 Task: Explore the best walking routes in Manhattan, New York City.
Action: Mouse moved to (215, 54)
Screenshot: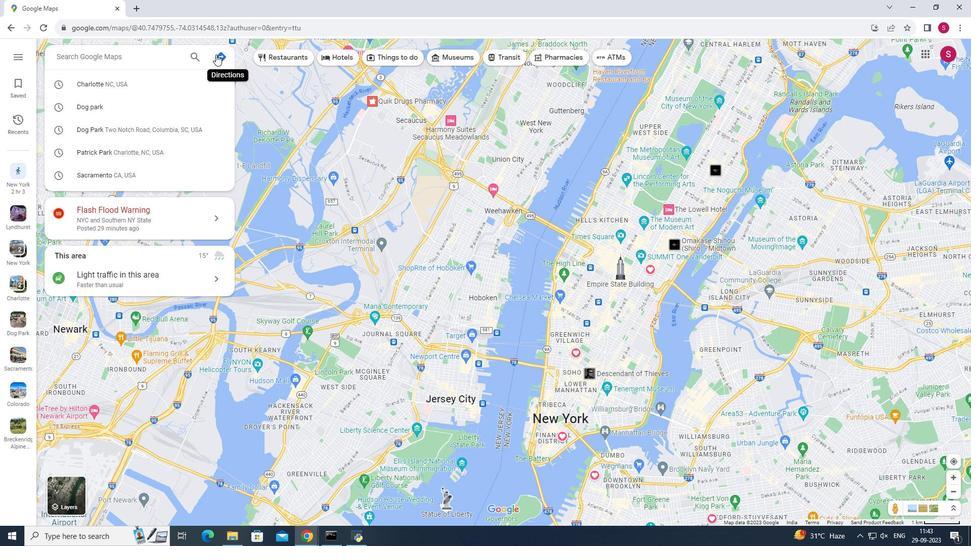
Action: Mouse pressed left at (215, 54)
Screenshot: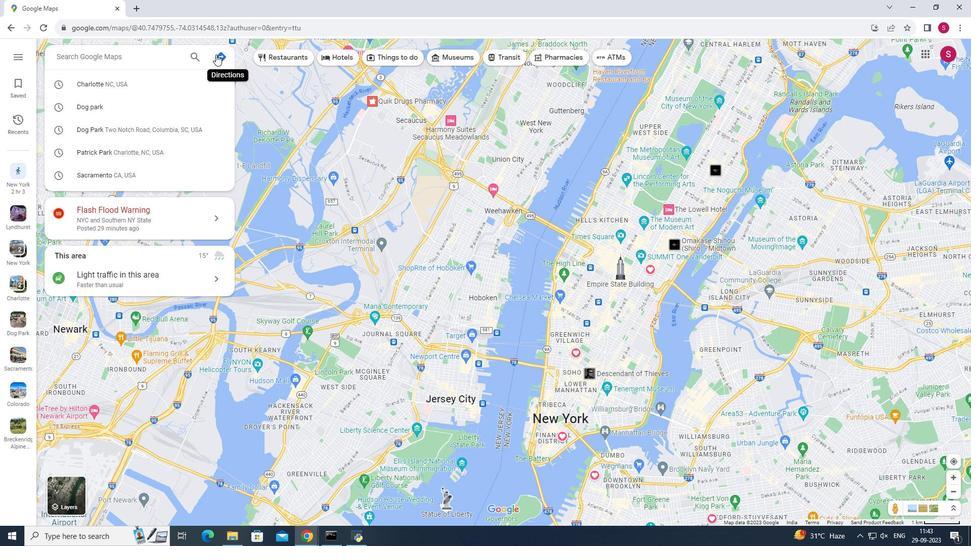 
Action: Mouse moved to (135, 81)
Screenshot: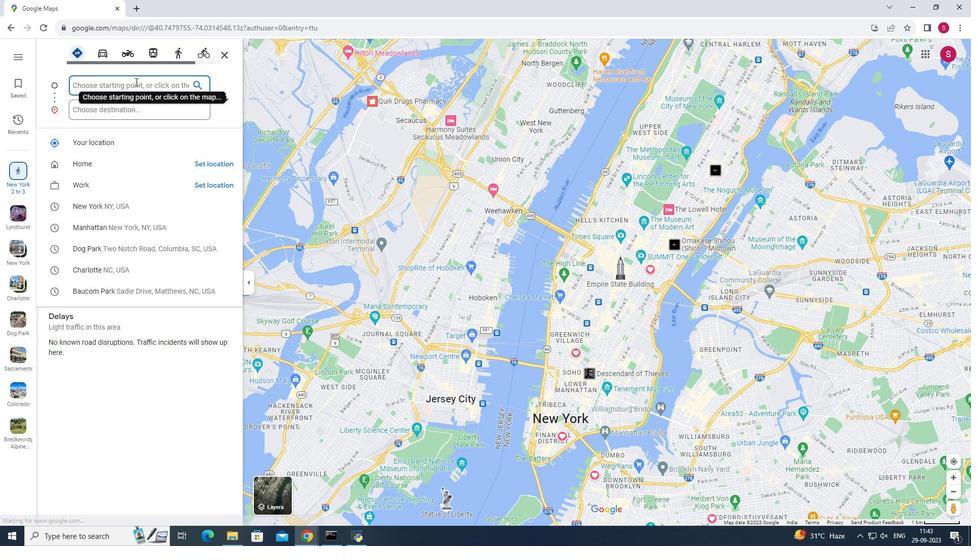
Action: Mouse pressed left at (135, 81)
Screenshot: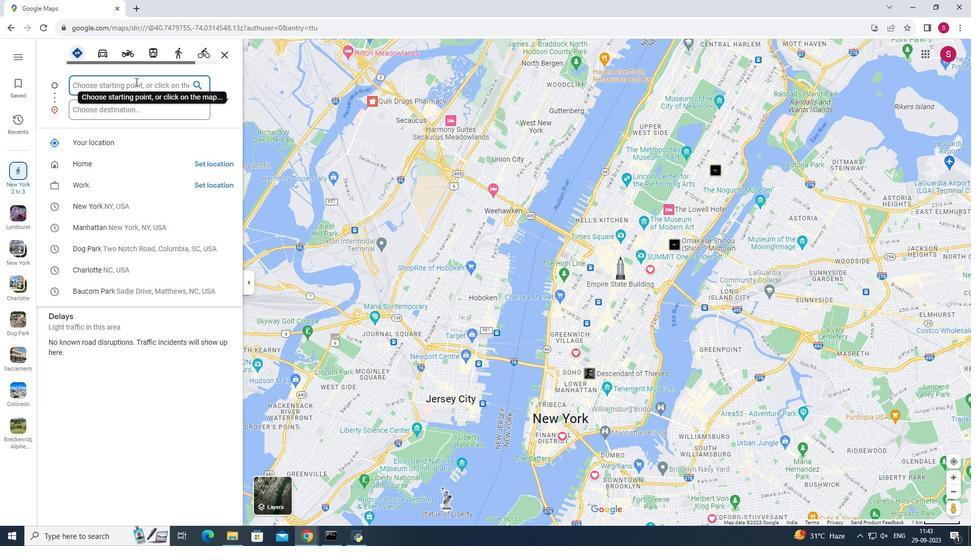 
Action: Mouse moved to (136, 82)
Screenshot: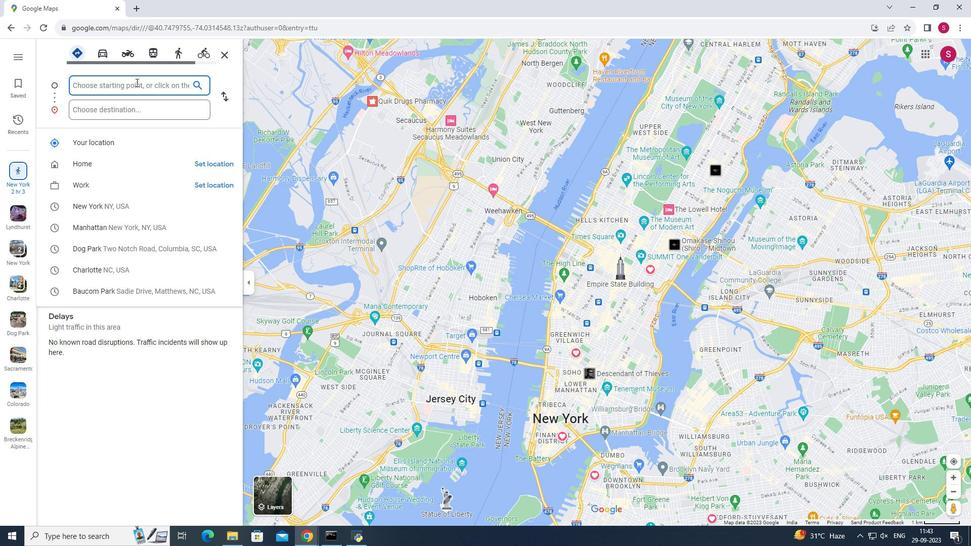 
Action: Key pressed <Key.shift><Key.shift><Key.shift><Key.shift>Manhattan
Screenshot: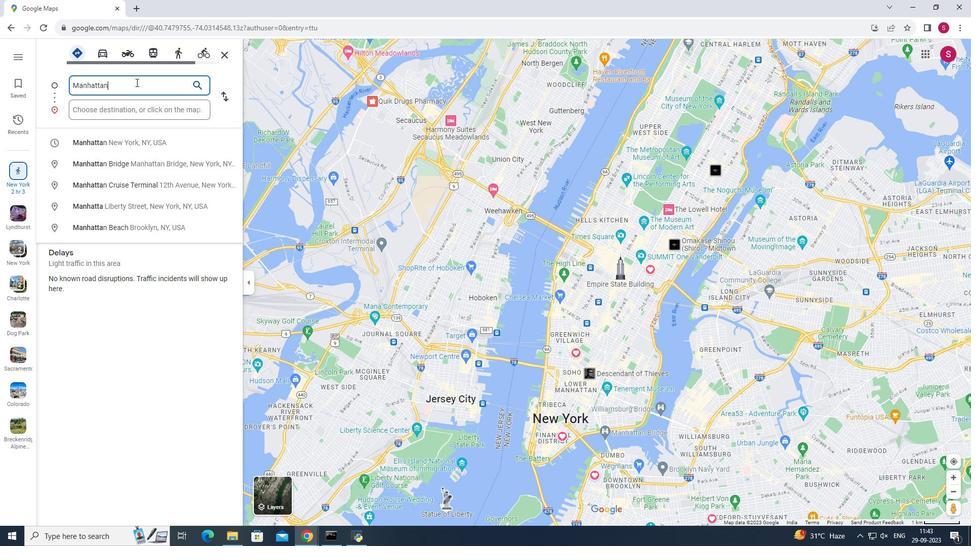 
Action: Mouse moved to (151, 108)
Screenshot: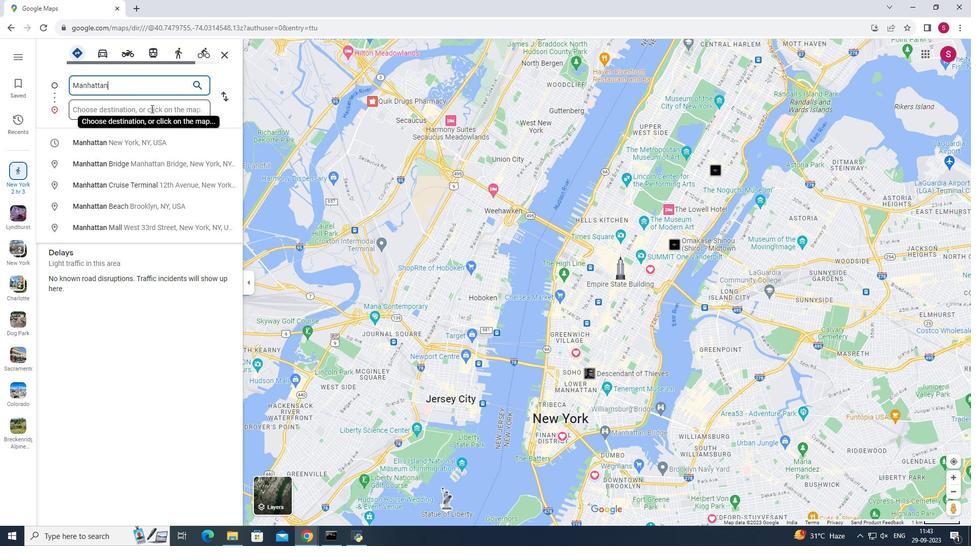 
Action: Mouse pressed left at (151, 108)
Screenshot: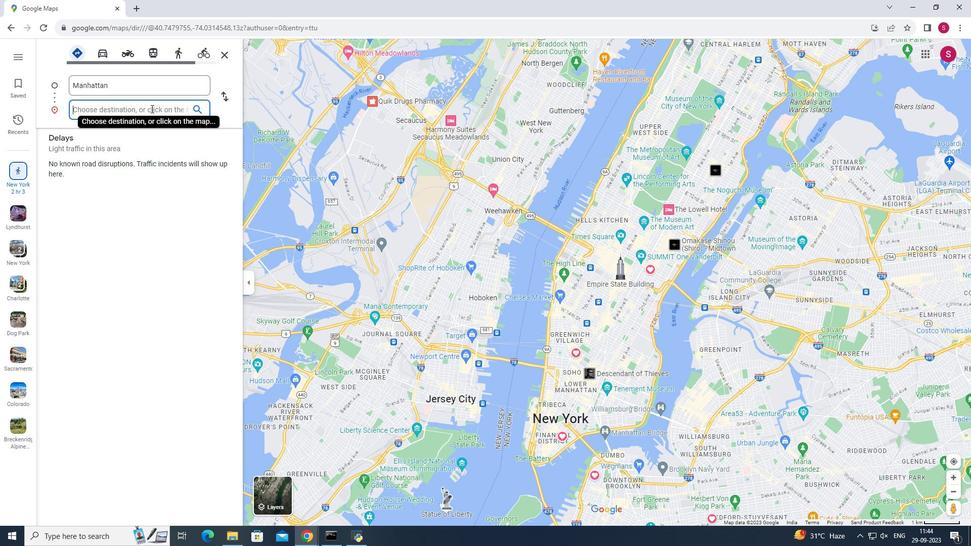 
Action: Key pressed <Key.shift>New<Key.space>york<Key.space><Key.shift>City
Screenshot: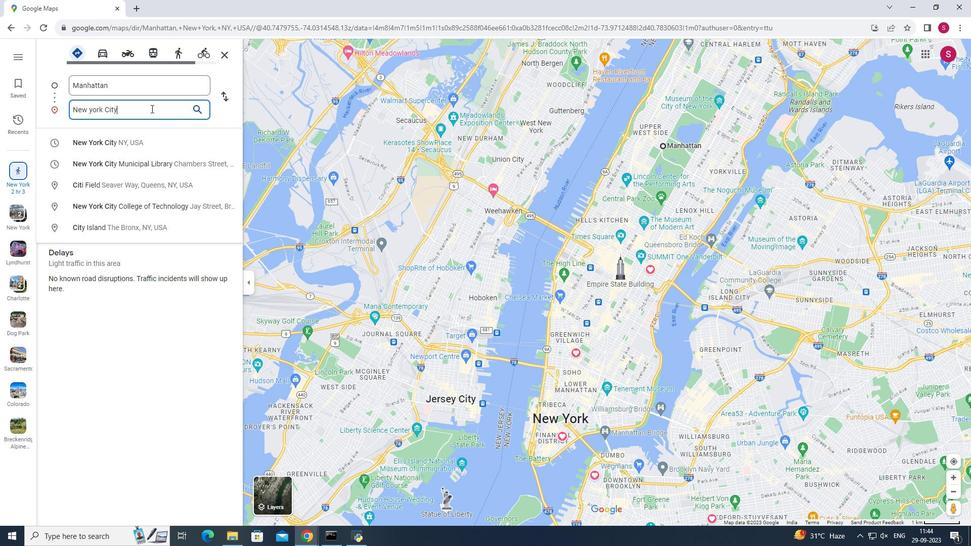
Action: Mouse moved to (136, 137)
Screenshot: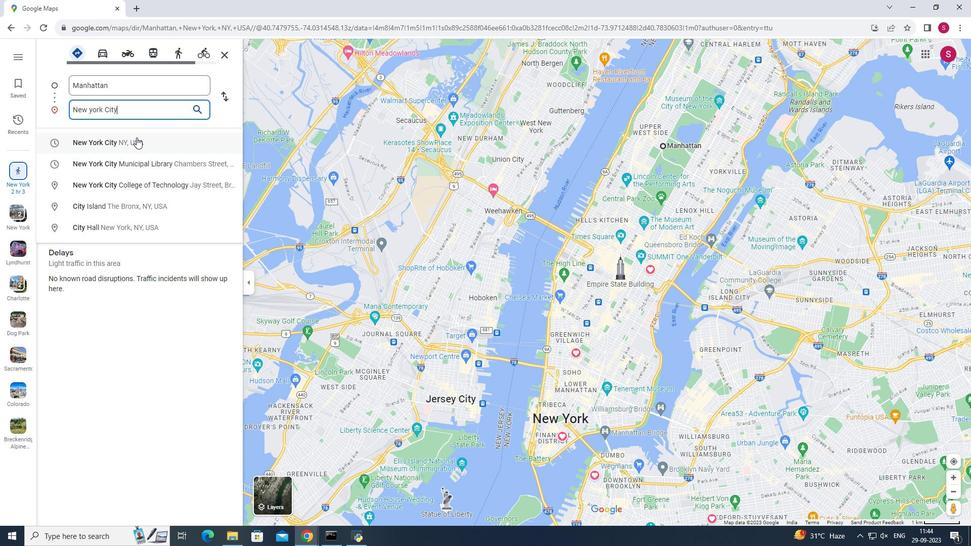 
Action: Mouse pressed left at (136, 137)
Screenshot: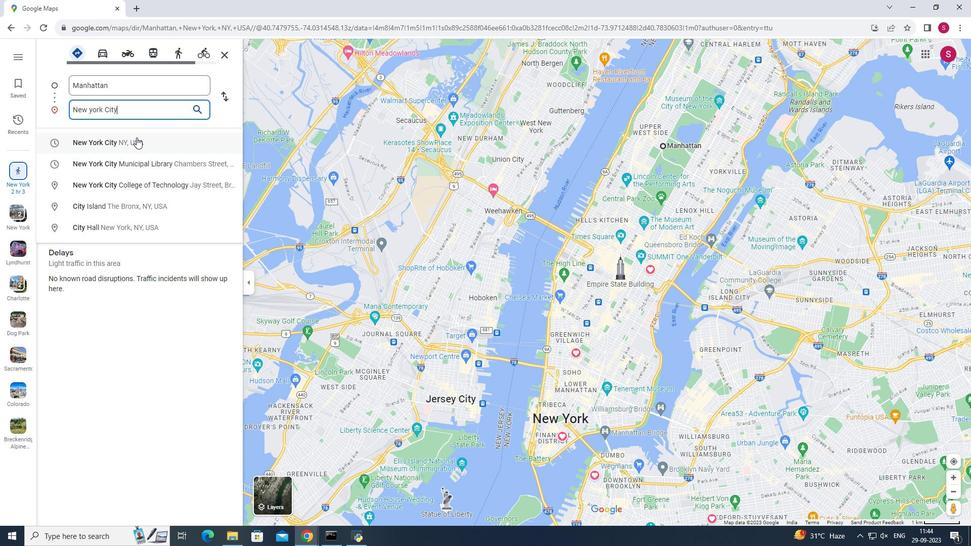 
Action: Mouse moved to (179, 56)
Screenshot: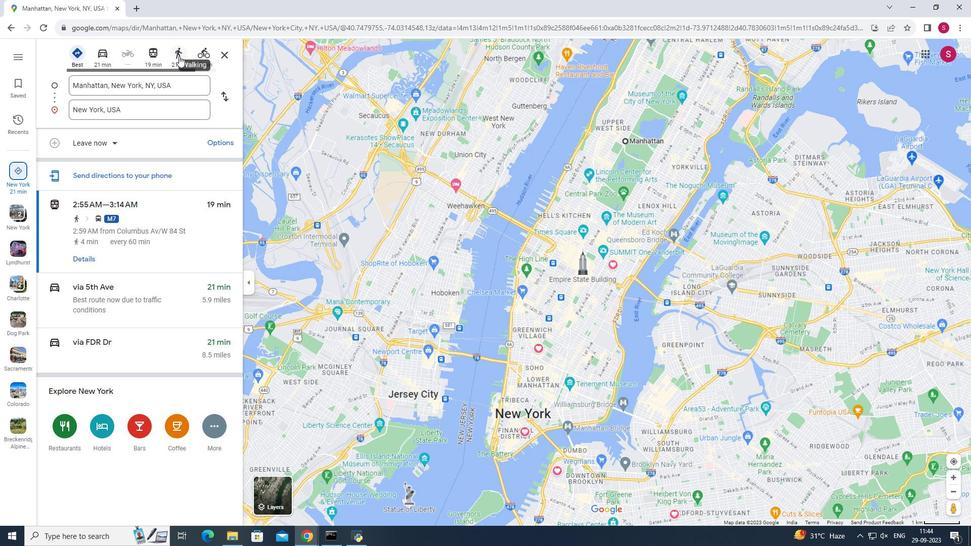 
Action: Mouse pressed left at (179, 56)
Screenshot: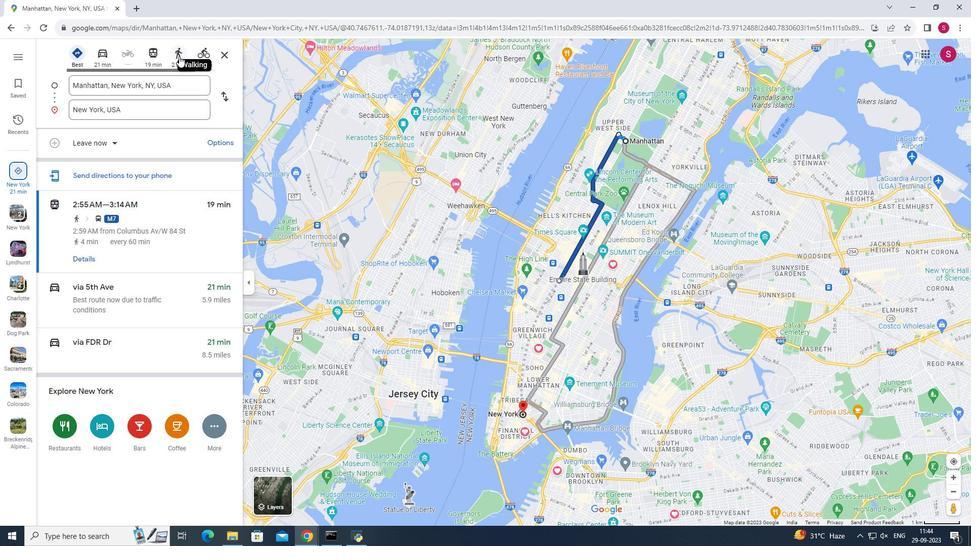 
Action: Mouse moved to (85, 261)
Screenshot: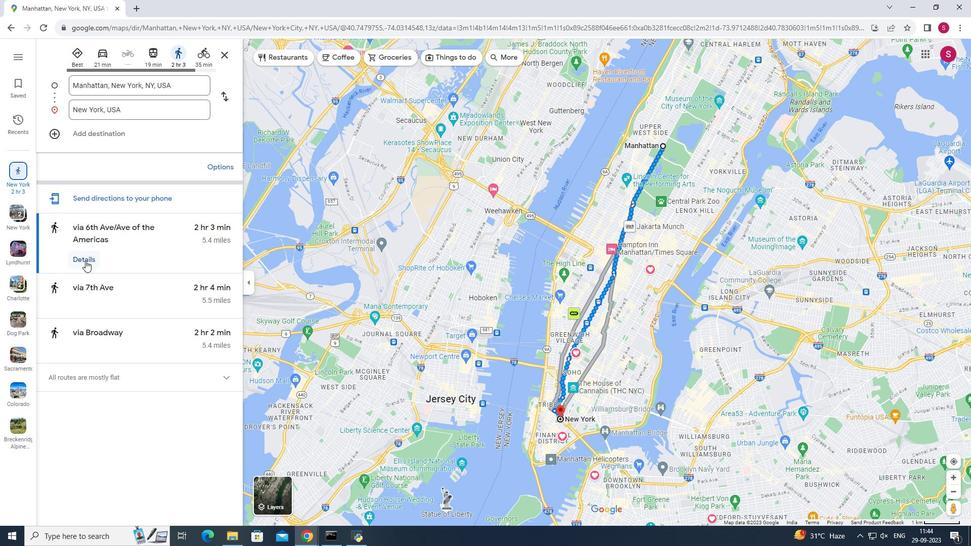 
Action: Mouse pressed left at (85, 261)
Screenshot: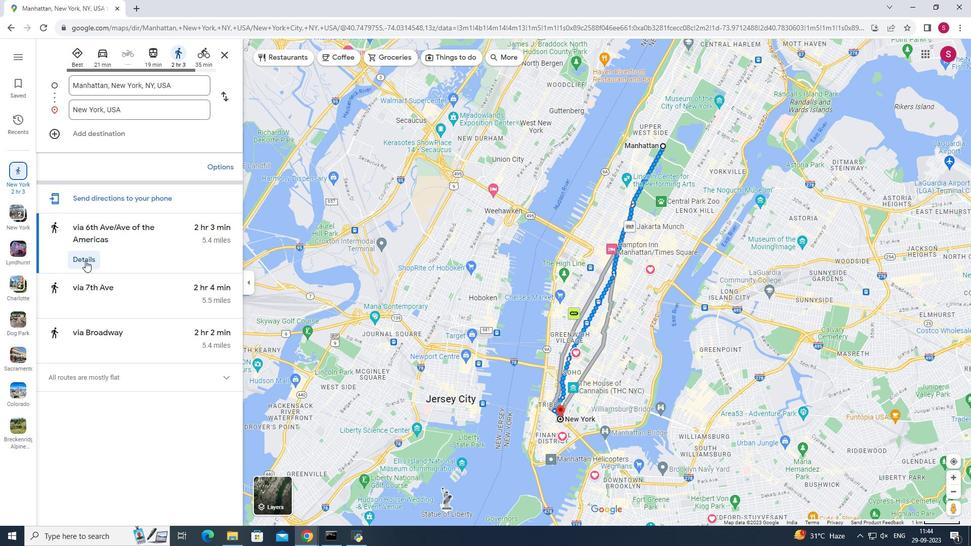 
Action: Mouse moved to (146, 250)
Screenshot: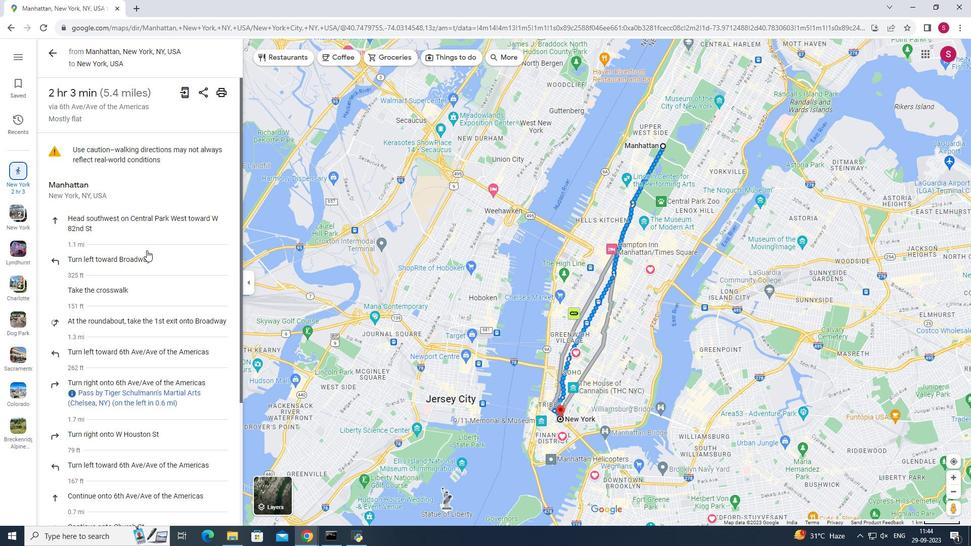 
Action: Mouse scrolled (146, 249) with delta (0, 0)
Screenshot: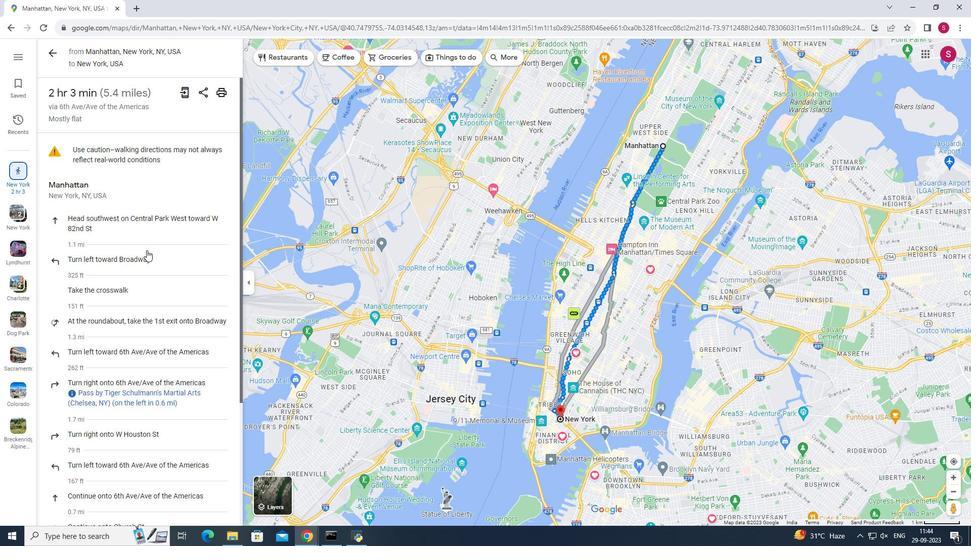 
Action: Mouse scrolled (146, 249) with delta (0, 0)
Screenshot: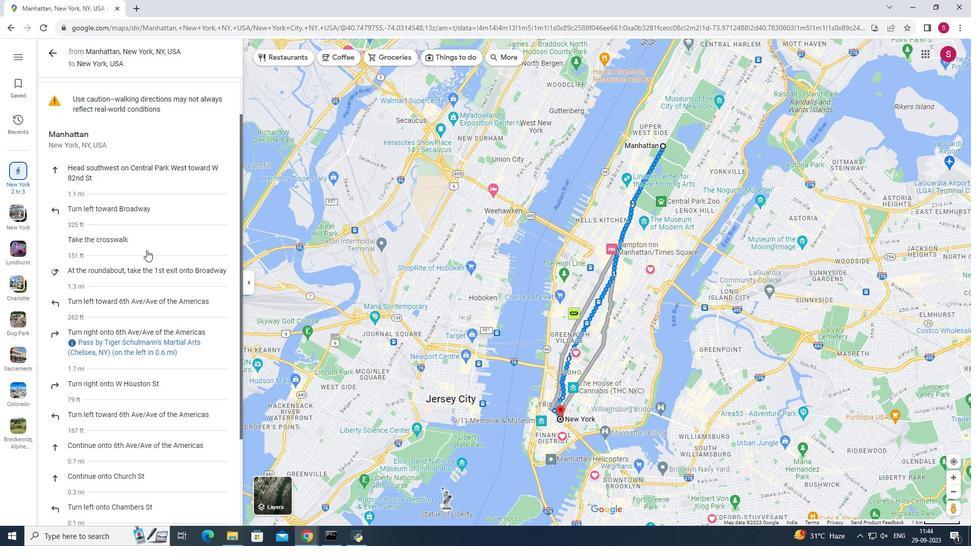 
Action: Mouse moved to (158, 250)
Screenshot: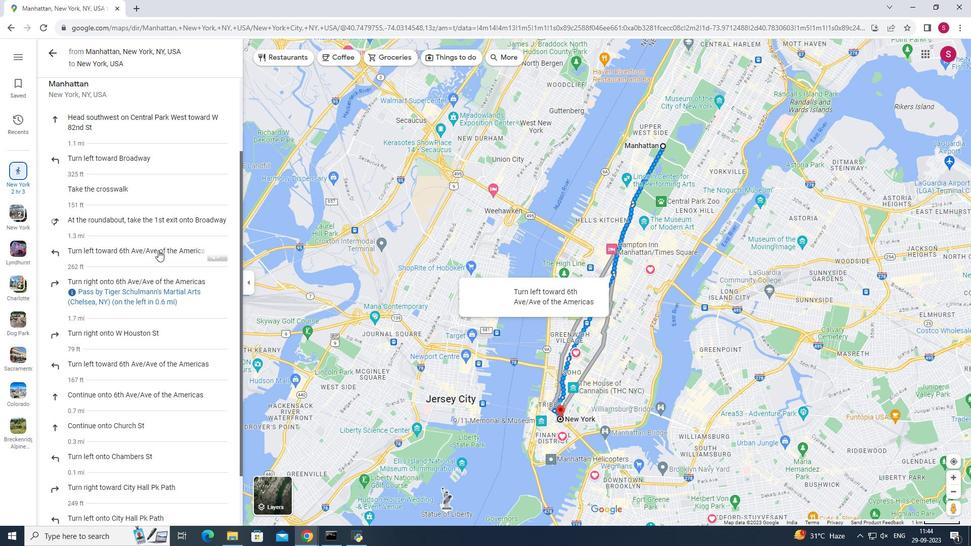 
Action: Mouse scrolled (158, 249) with delta (0, 0)
Screenshot: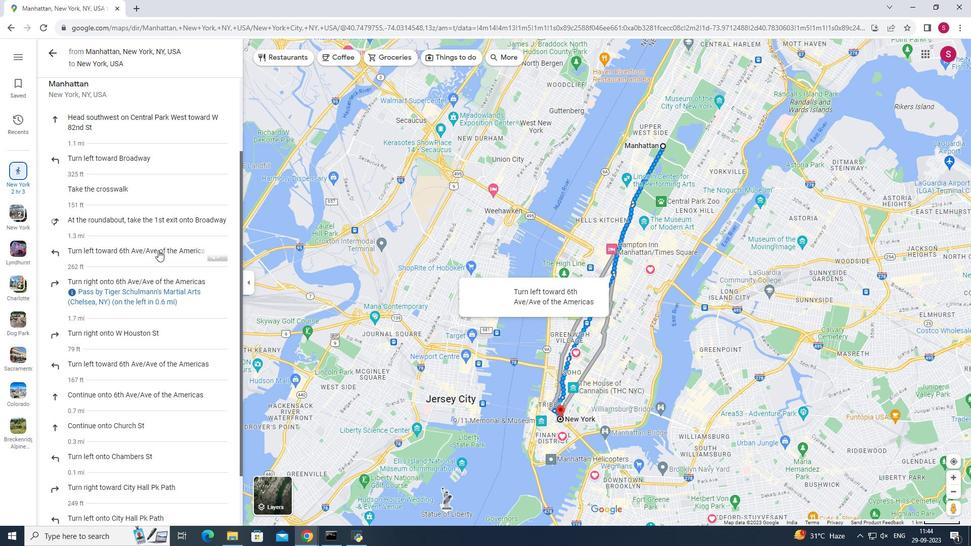 
Action: Mouse scrolled (158, 249) with delta (0, 0)
Screenshot: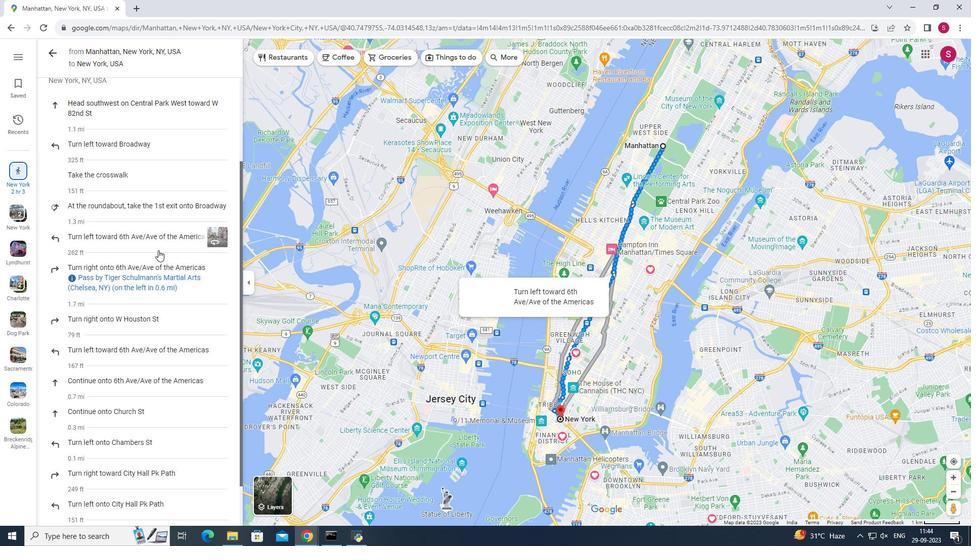
Action: Mouse scrolled (158, 249) with delta (0, 0)
Screenshot: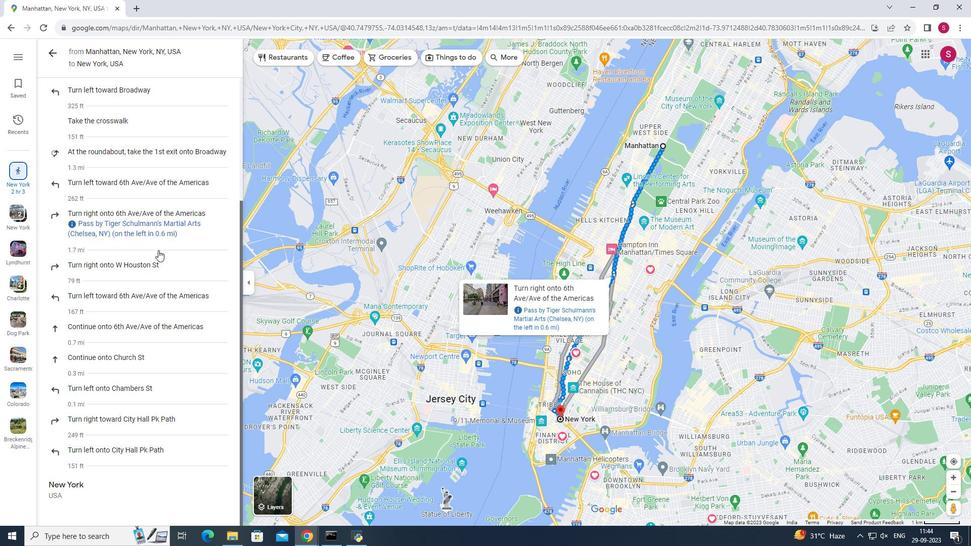 
Action: Mouse scrolled (158, 249) with delta (0, 0)
Screenshot: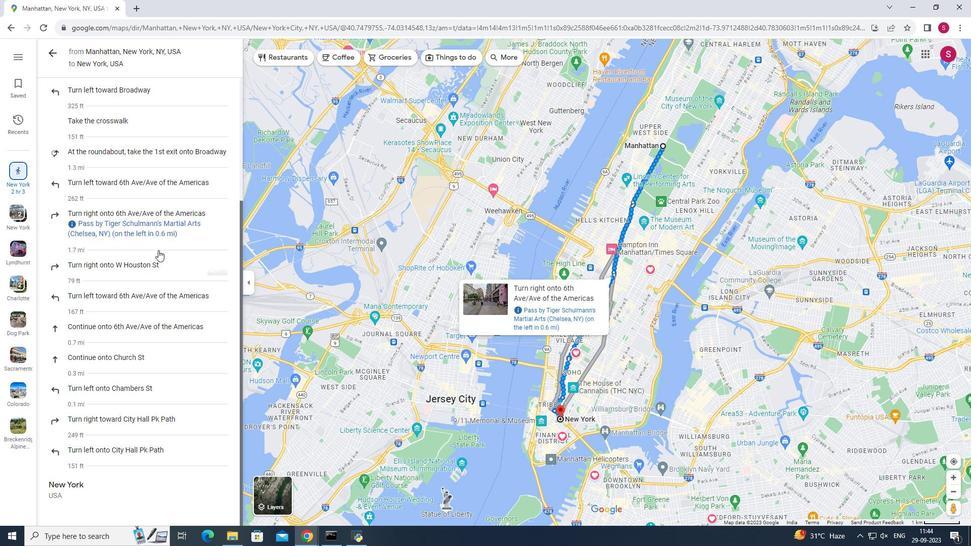 
Action: Mouse scrolled (158, 249) with delta (0, 0)
Screenshot: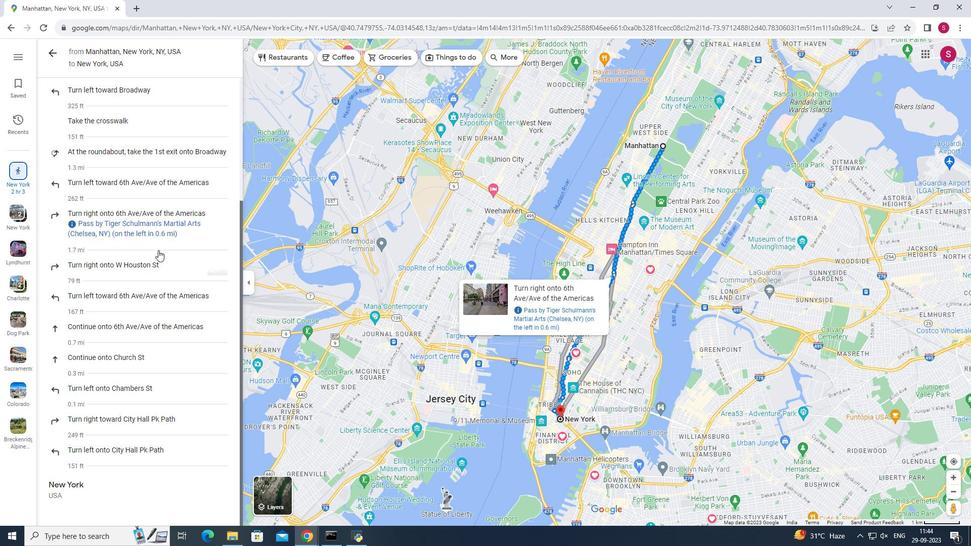 
Action: Mouse scrolled (158, 250) with delta (0, 0)
Screenshot: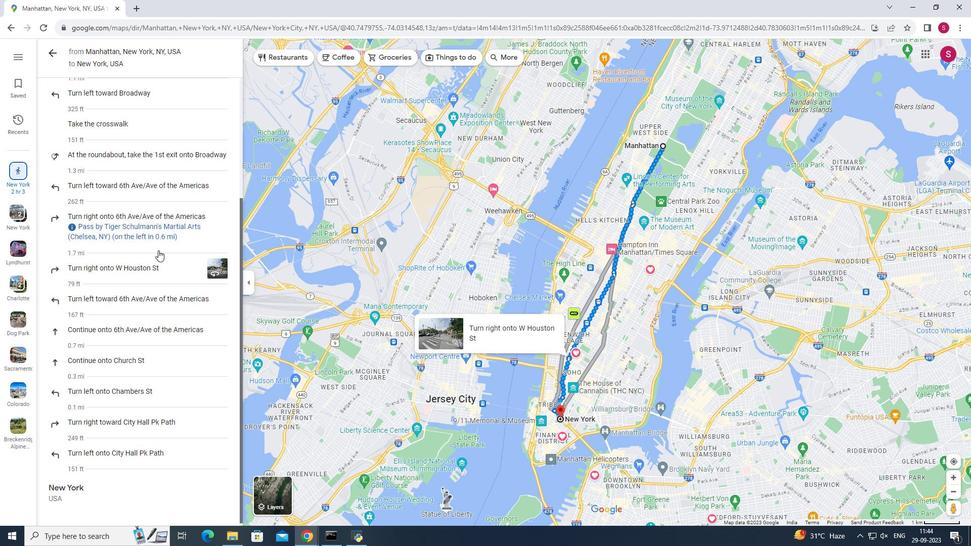 
Action: Mouse scrolled (158, 250) with delta (0, 0)
Screenshot: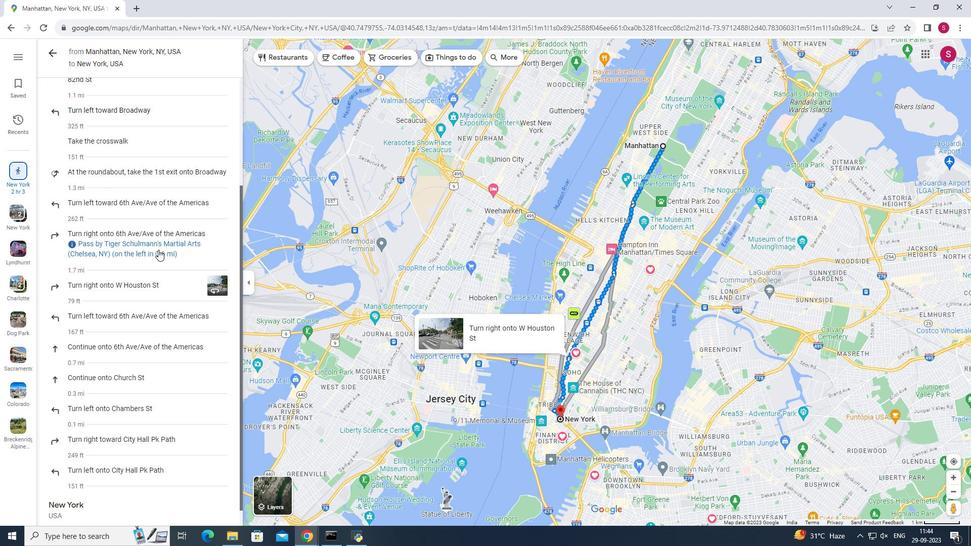 
Action: Mouse moved to (153, 247)
Screenshot: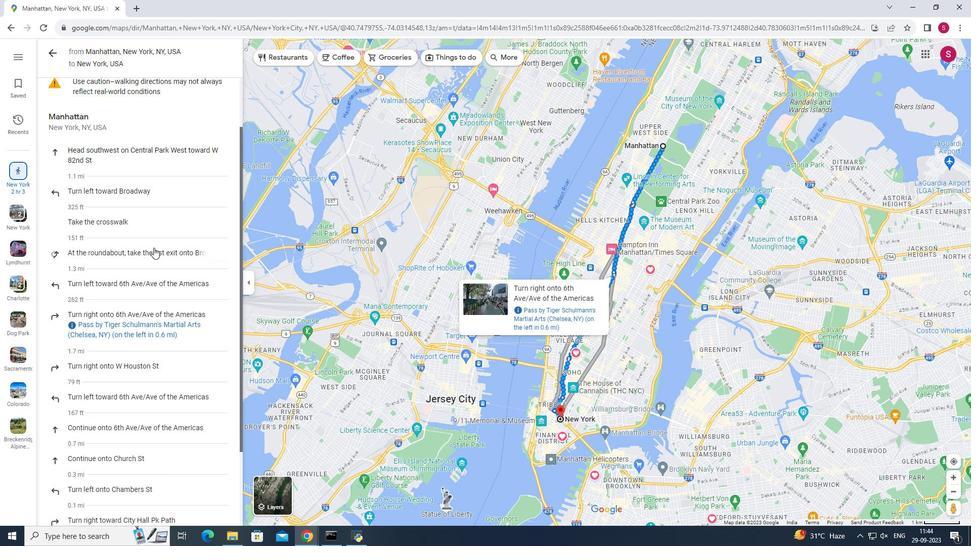 
Action: Mouse scrolled (153, 248) with delta (0, 0)
Screenshot: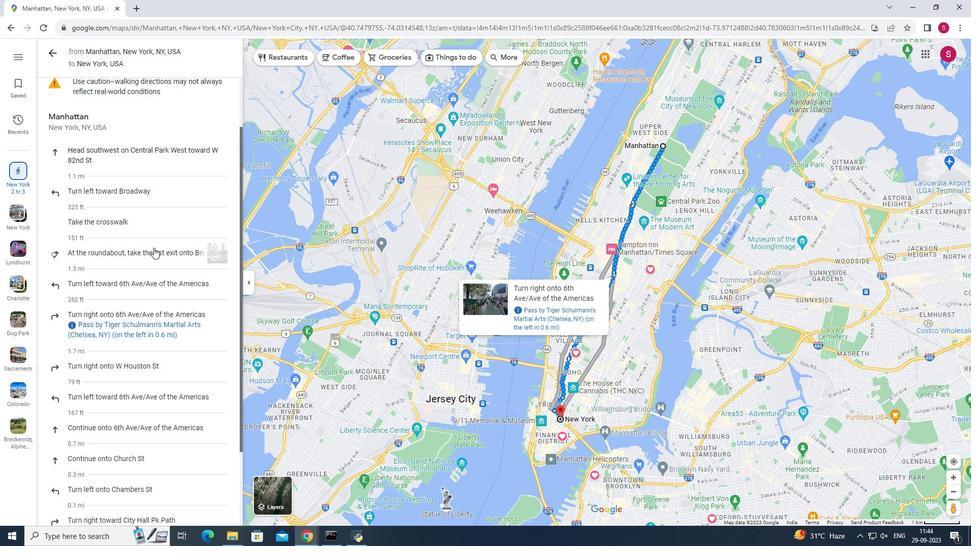 
Action: Mouse scrolled (153, 248) with delta (0, 0)
Screenshot: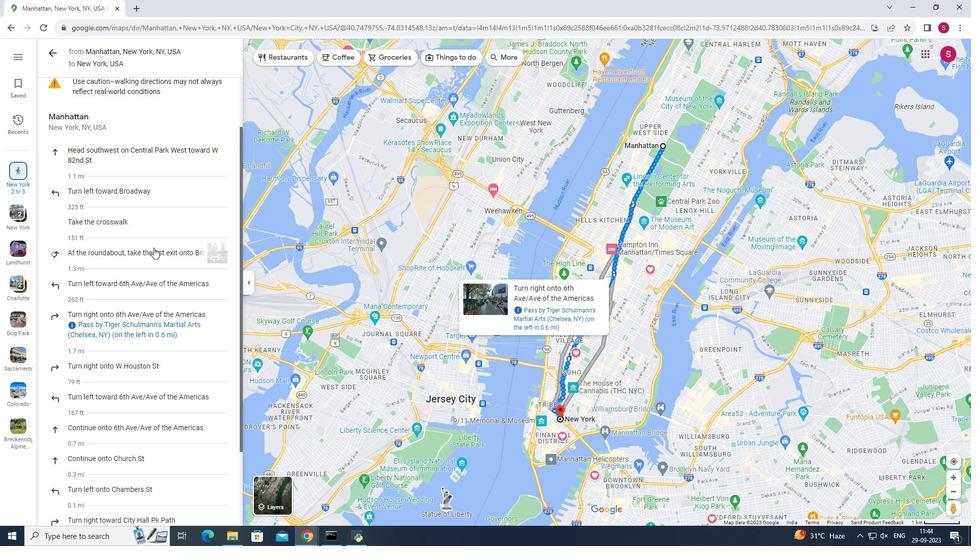 
Action: Mouse scrolled (153, 248) with delta (0, 0)
Screenshot: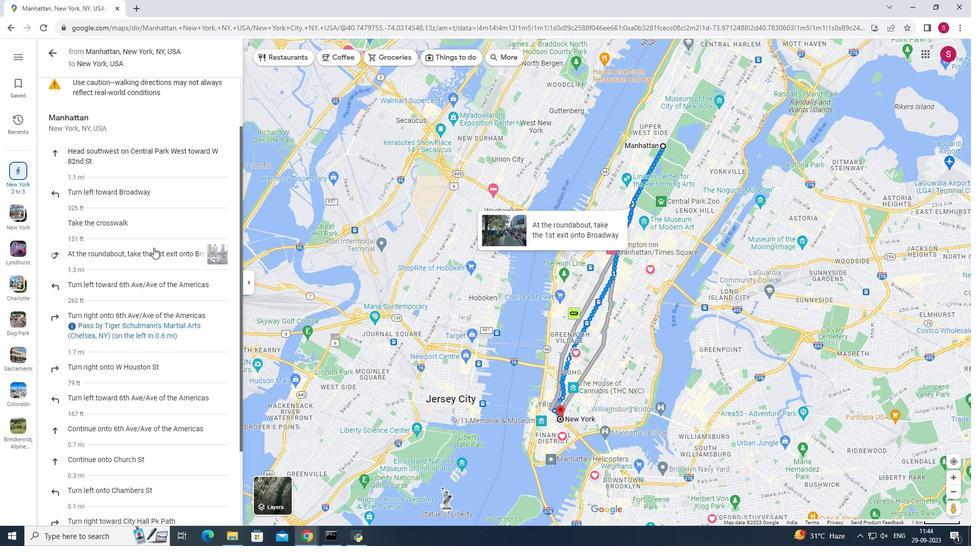 
Action: Mouse scrolled (153, 248) with delta (0, 0)
Screenshot: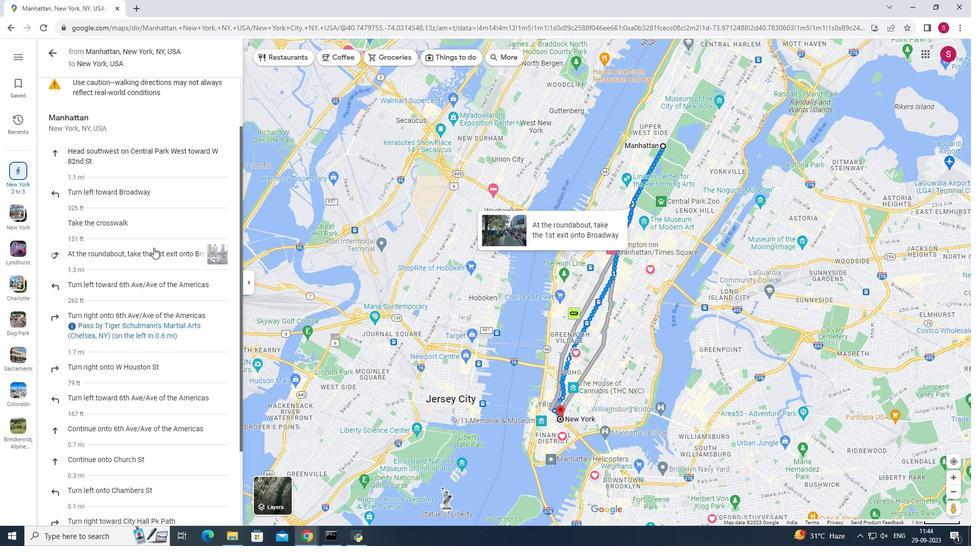 
Action: Mouse scrolled (153, 248) with delta (0, 0)
Screenshot: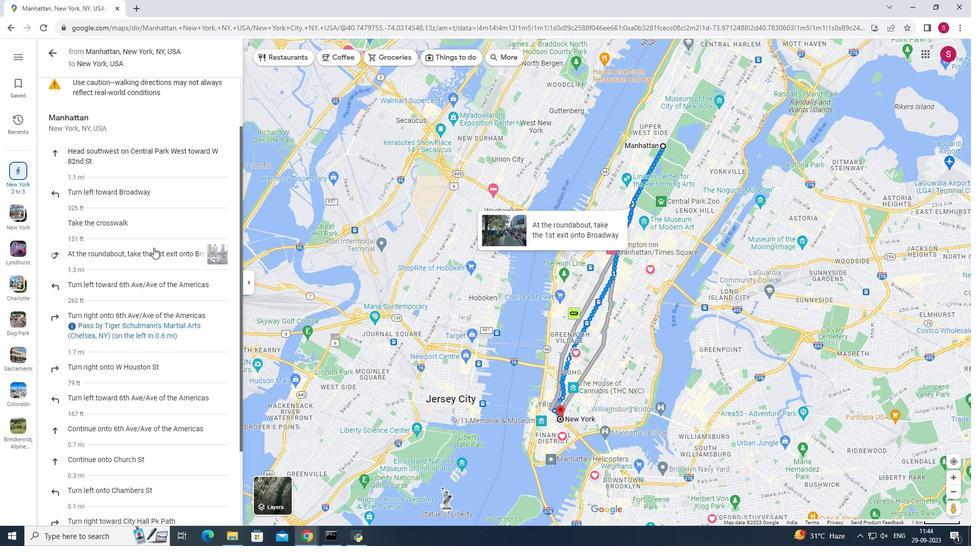 
Action: Mouse scrolled (153, 248) with delta (0, 0)
Screenshot: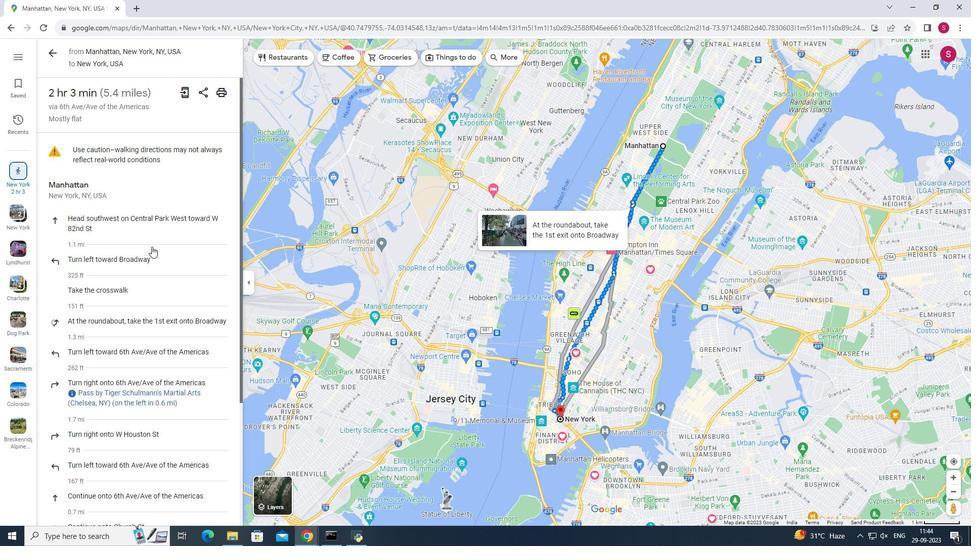 
Action: Mouse moved to (51, 52)
Screenshot: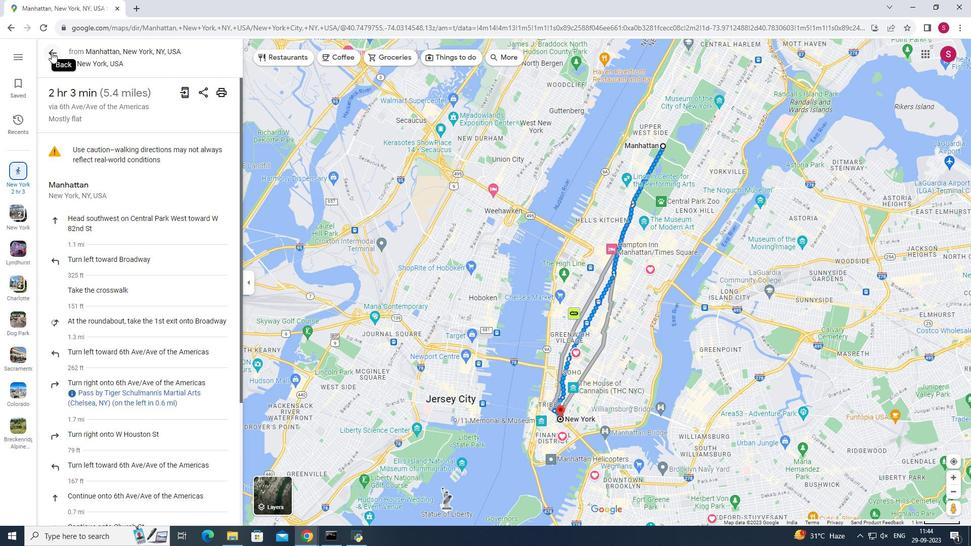 
Action: Mouse pressed left at (51, 52)
Screenshot: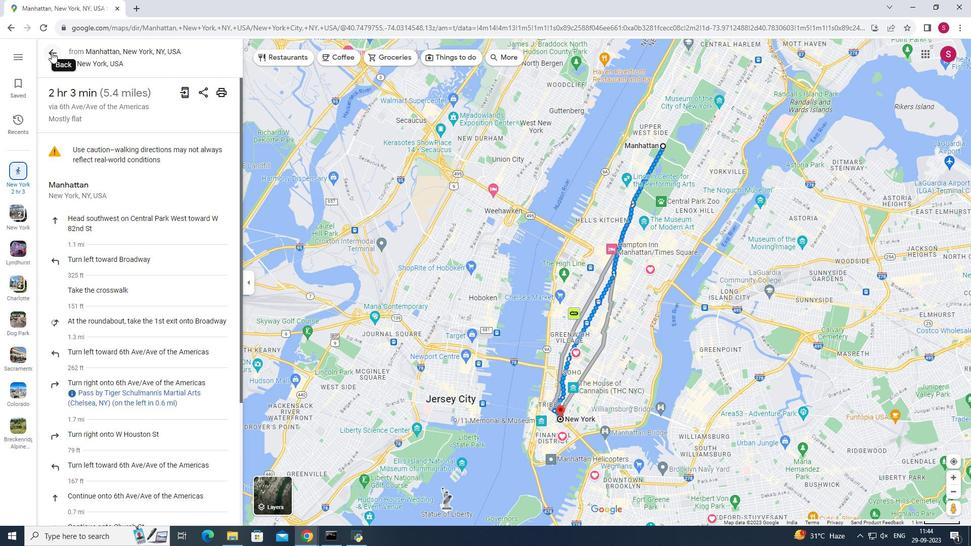 
Action: Mouse moved to (146, 227)
Screenshot: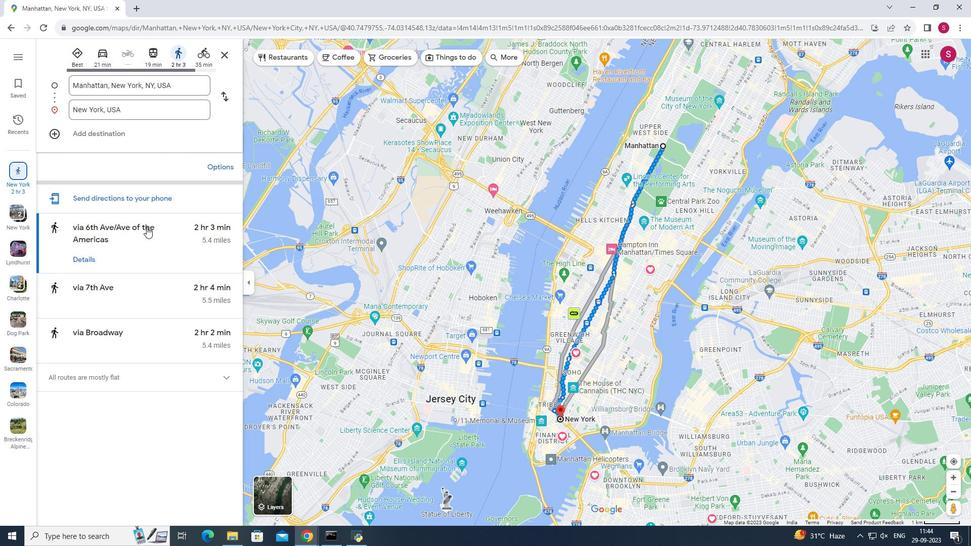 
